Task: Select a workspace-type small business.
Action: Mouse pressed left at (417, 70)
Screenshot: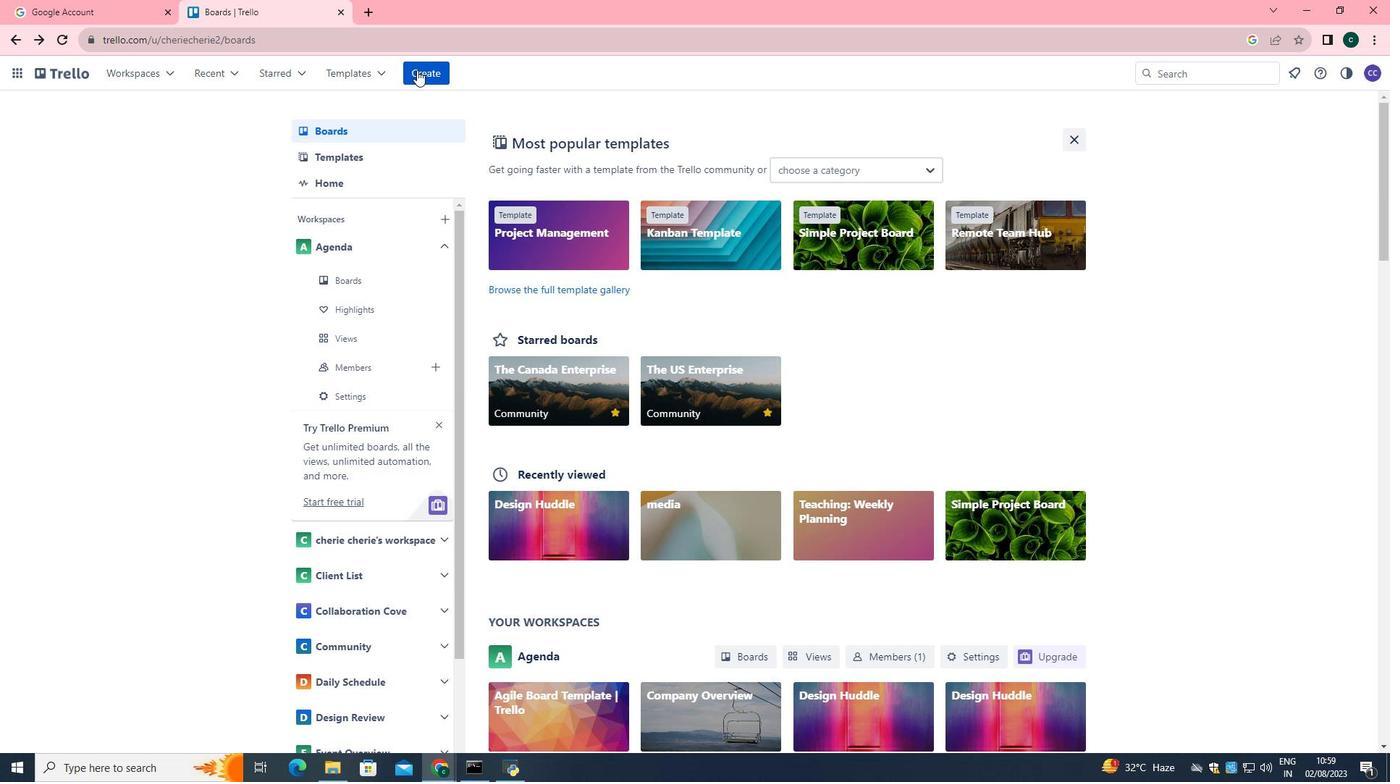 
Action: Mouse moved to (446, 225)
Screenshot: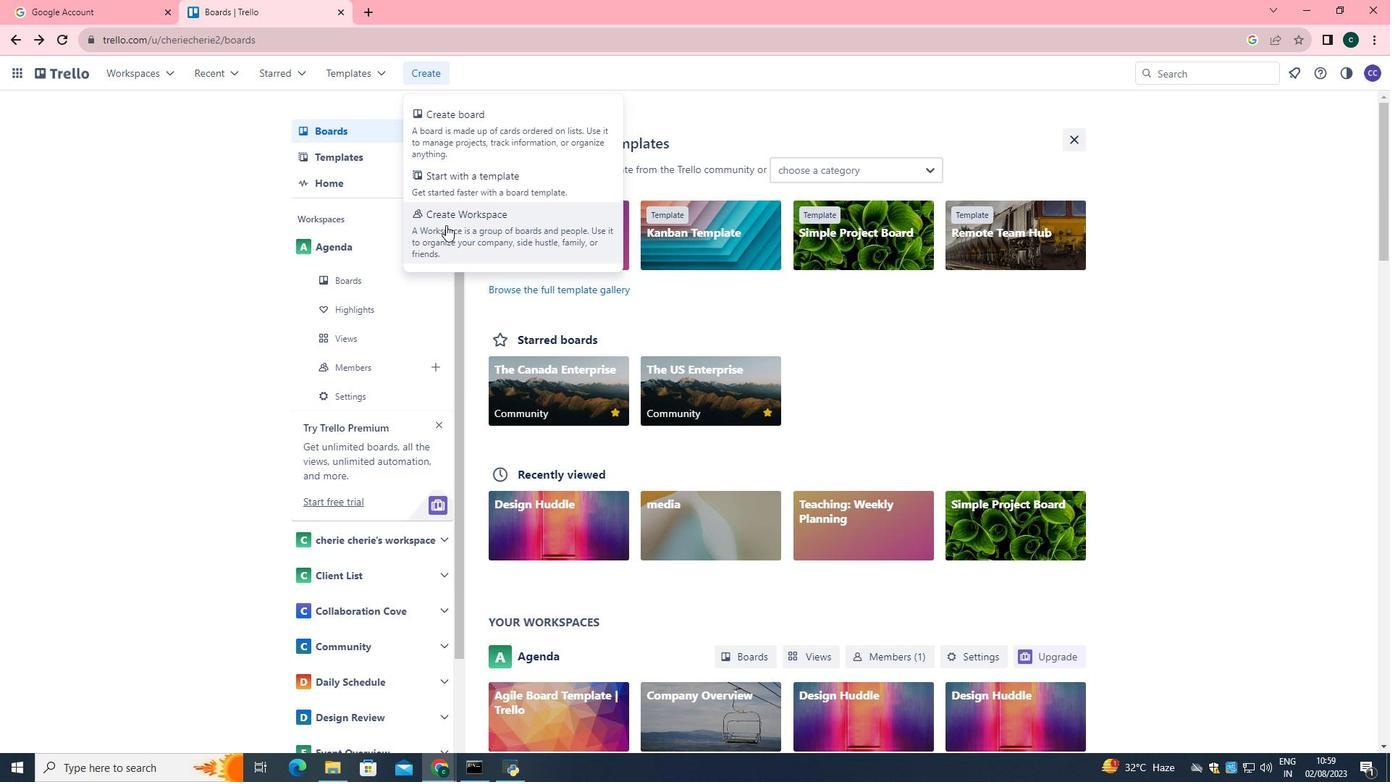 
Action: Mouse pressed left at (446, 225)
Screenshot: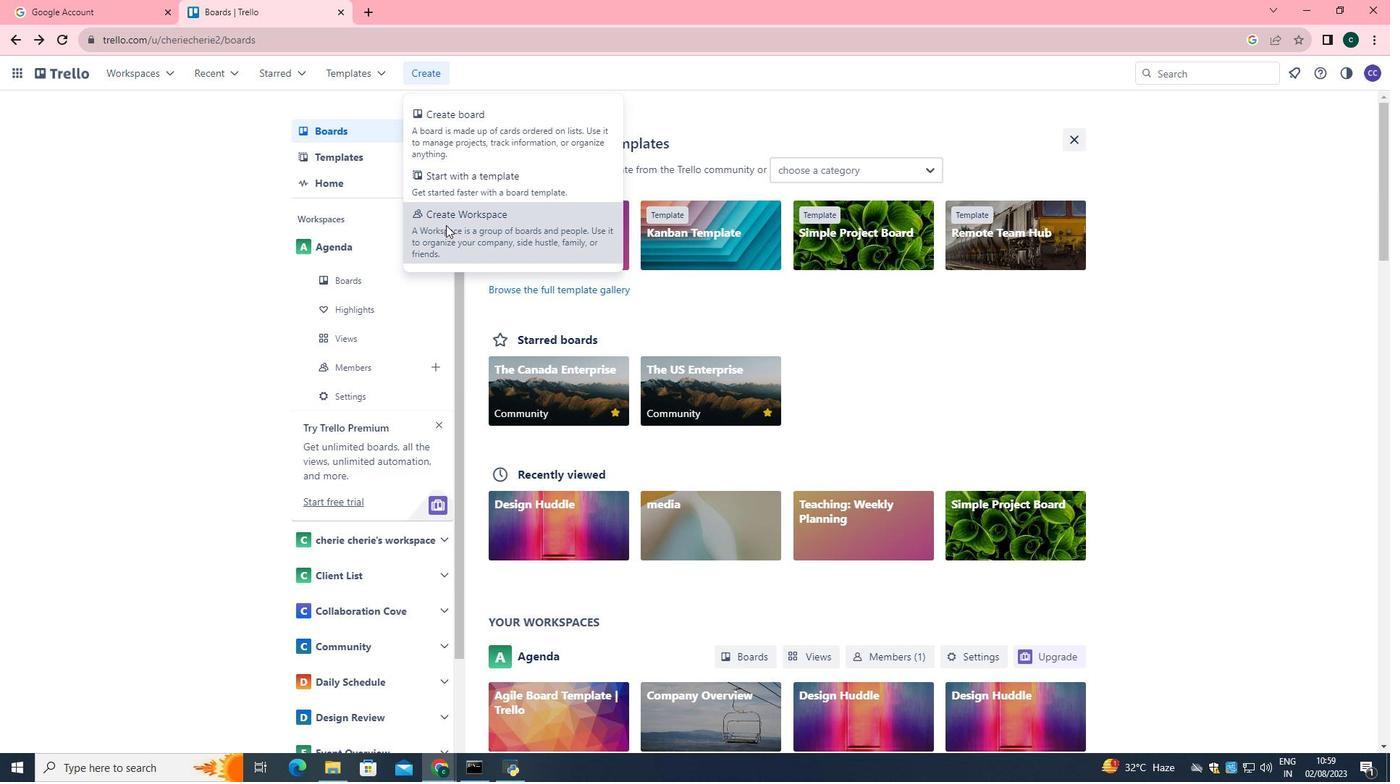 
Action: Mouse moved to (410, 331)
Screenshot: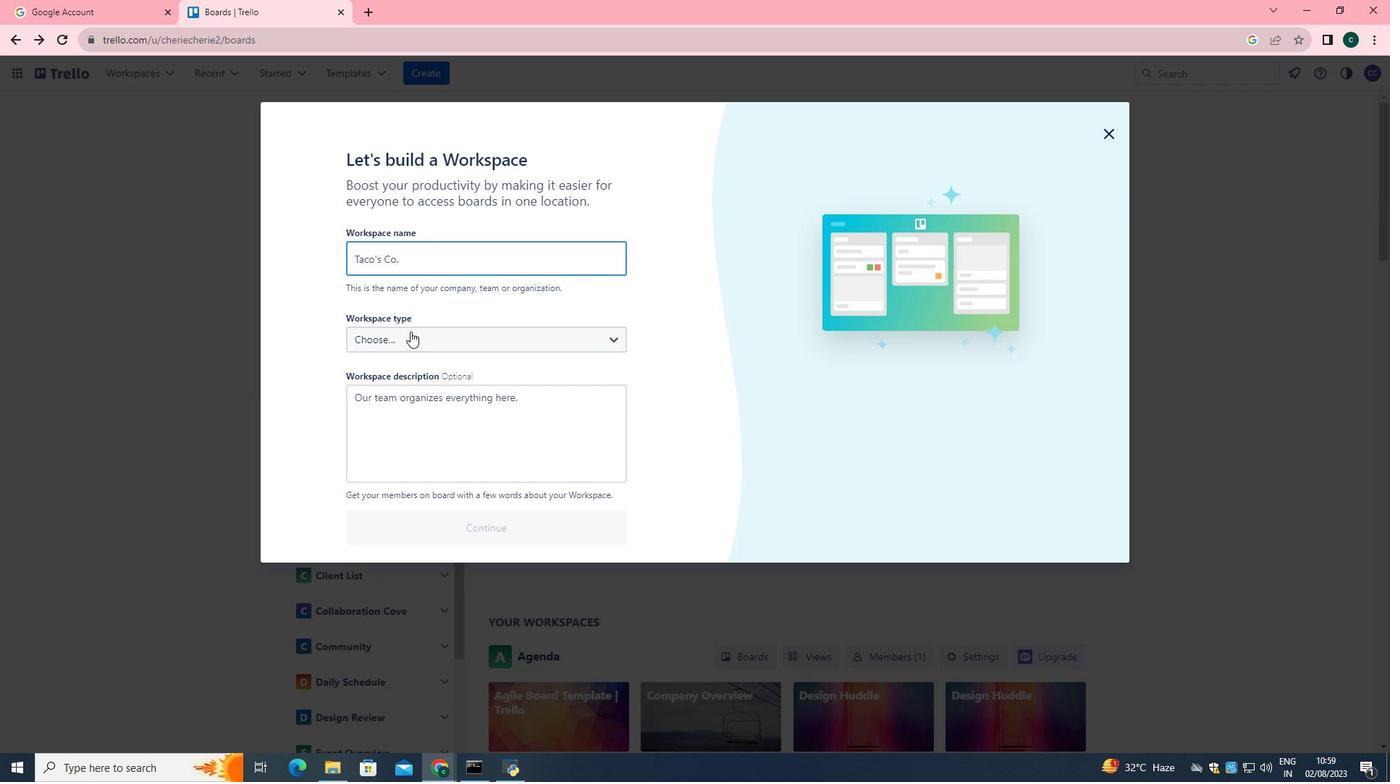 
Action: Mouse pressed left at (410, 331)
Screenshot: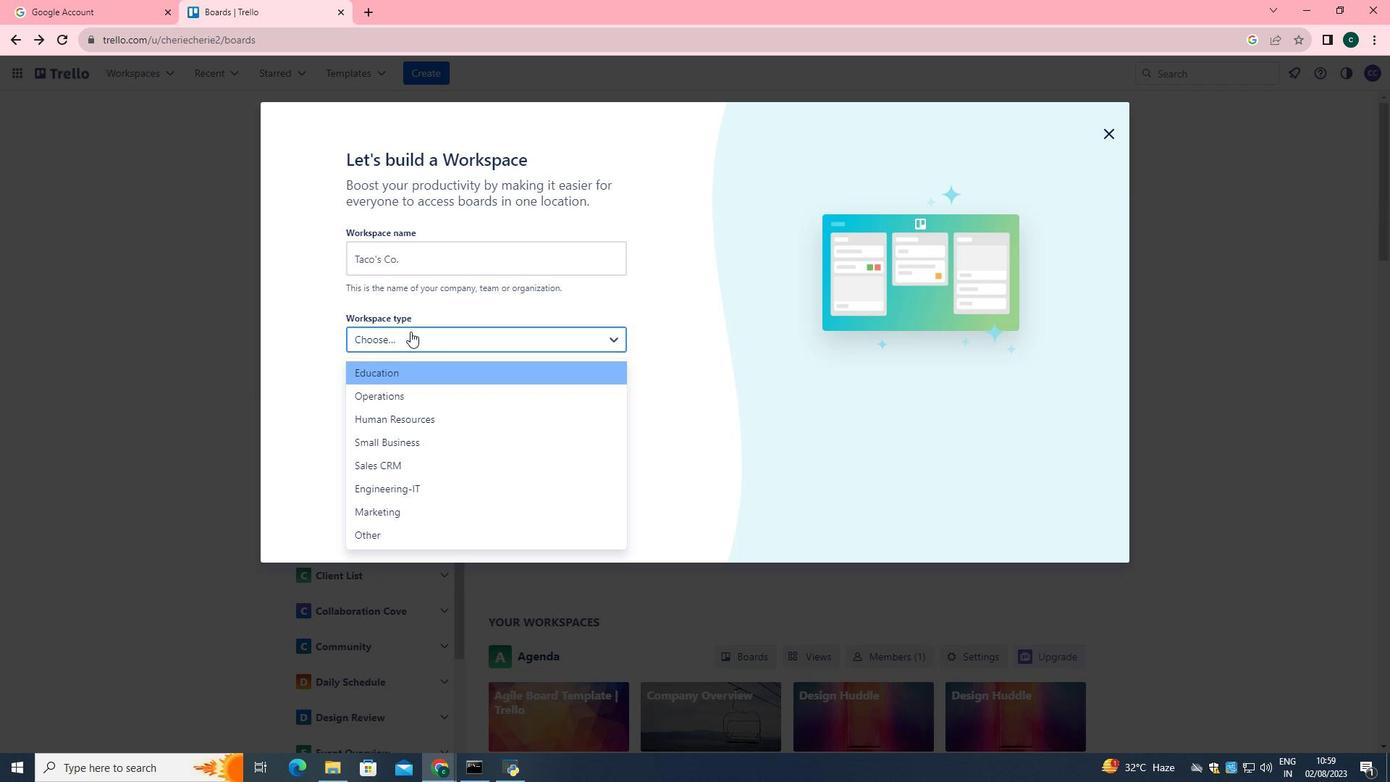 
Action: Mouse moved to (404, 441)
Screenshot: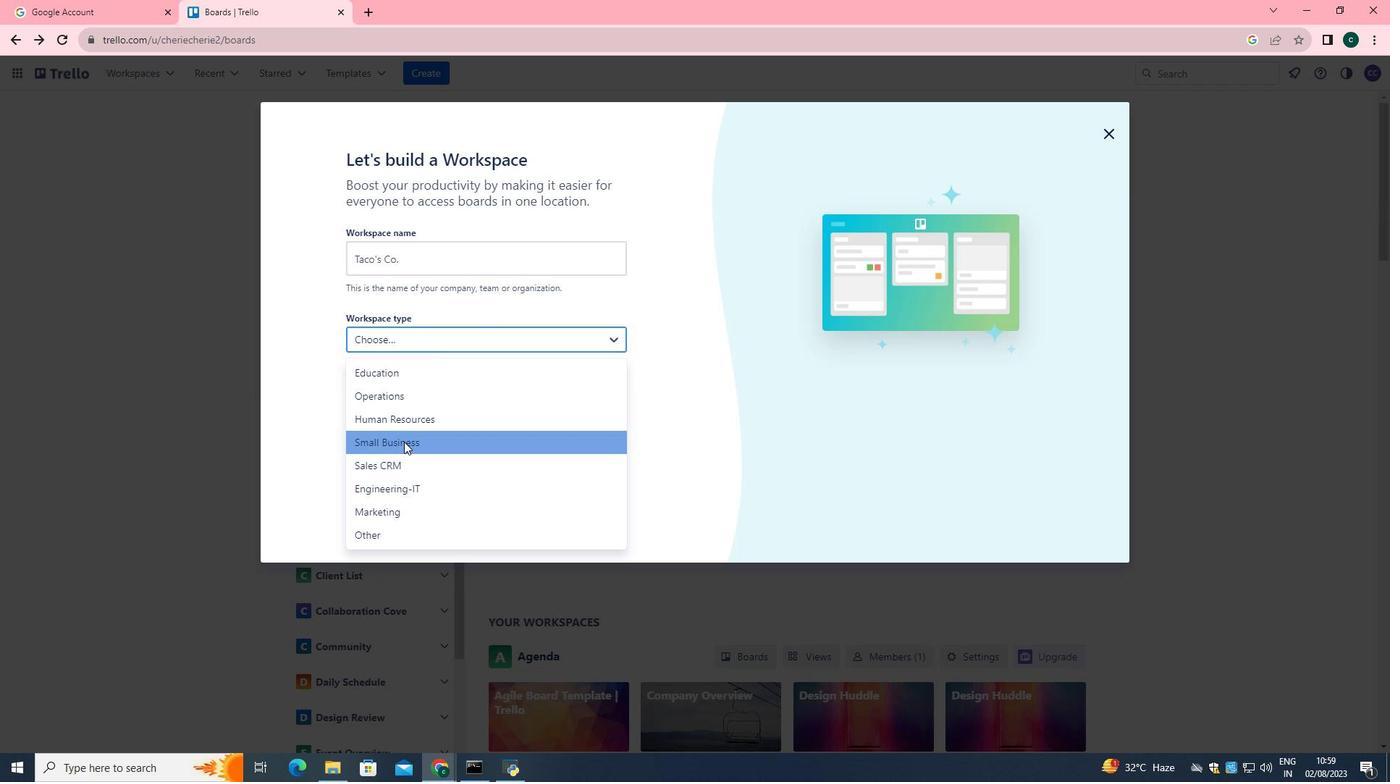 
Action: Mouse pressed left at (404, 441)
Screenshot: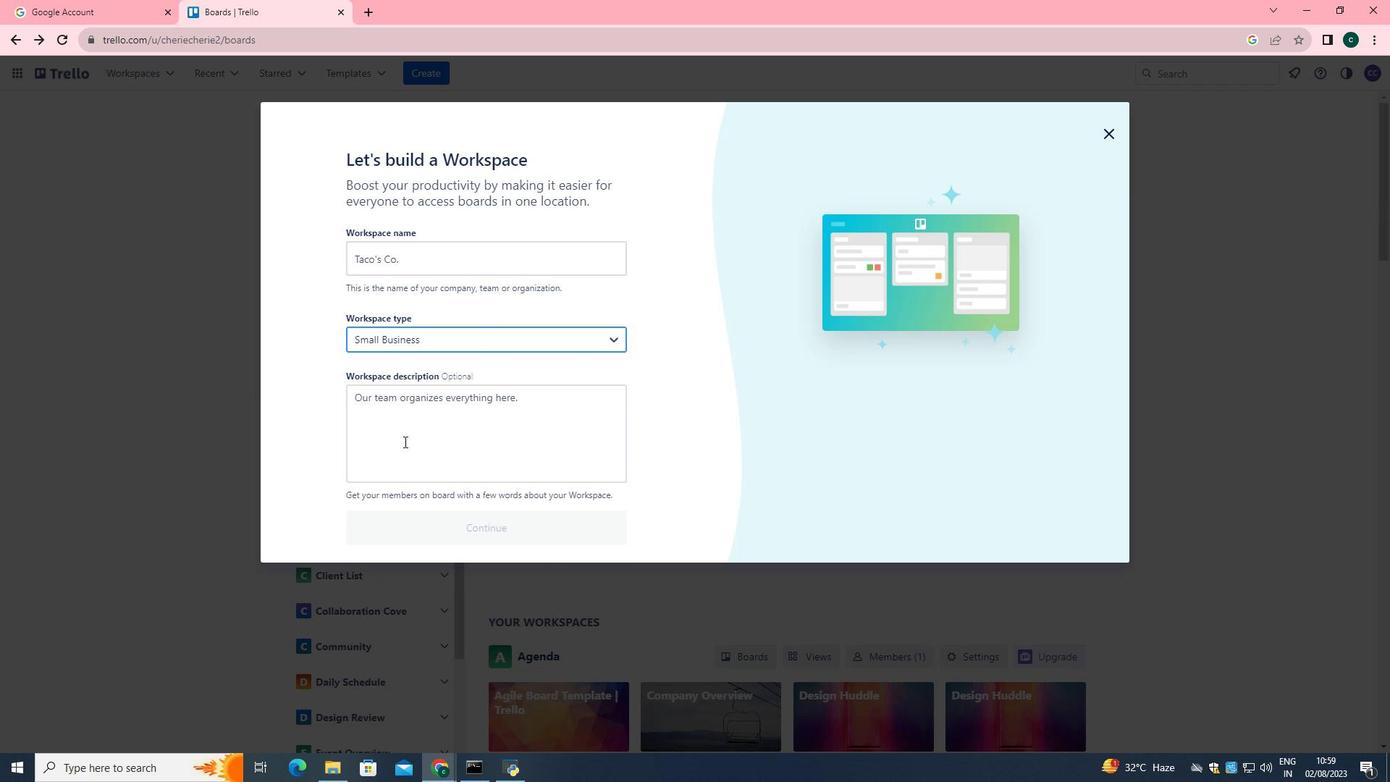 
